 Task: Toggle the colors in the editor > decorations.
Action: Mouse moved to (19, 617)
Screenshot: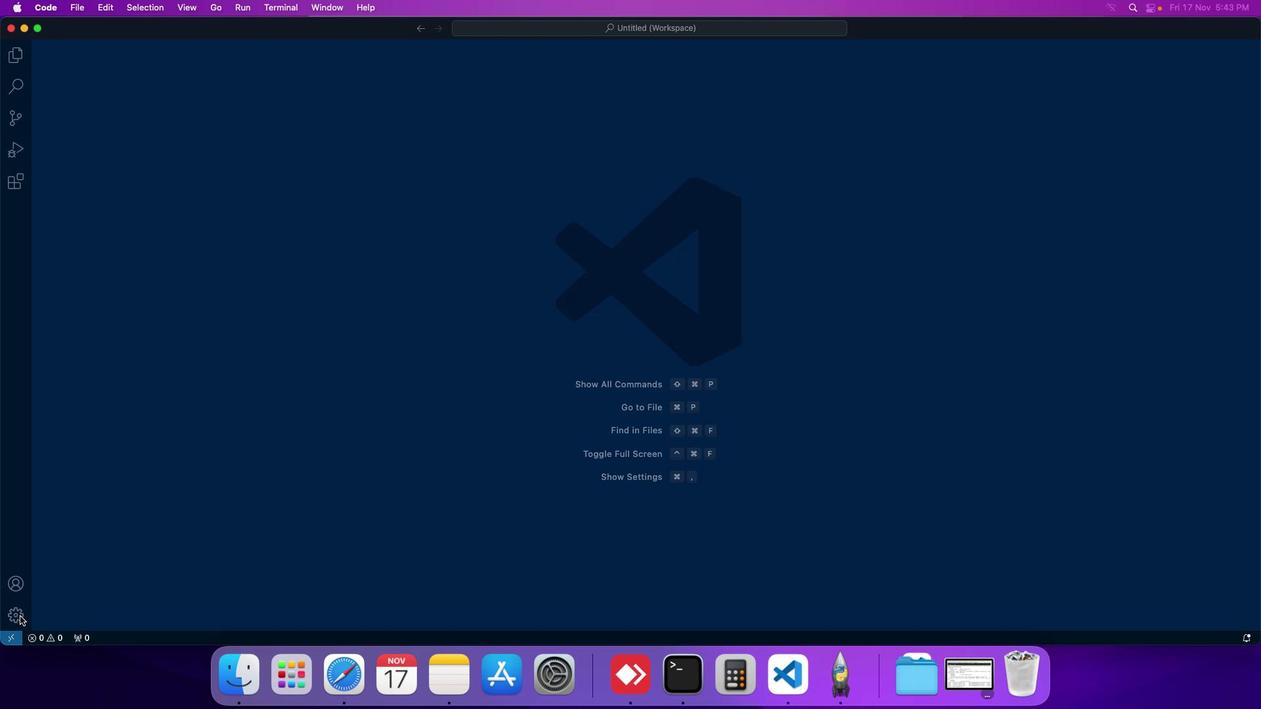 
Action: Mouse pressed left at (19, 617)
Screenshot: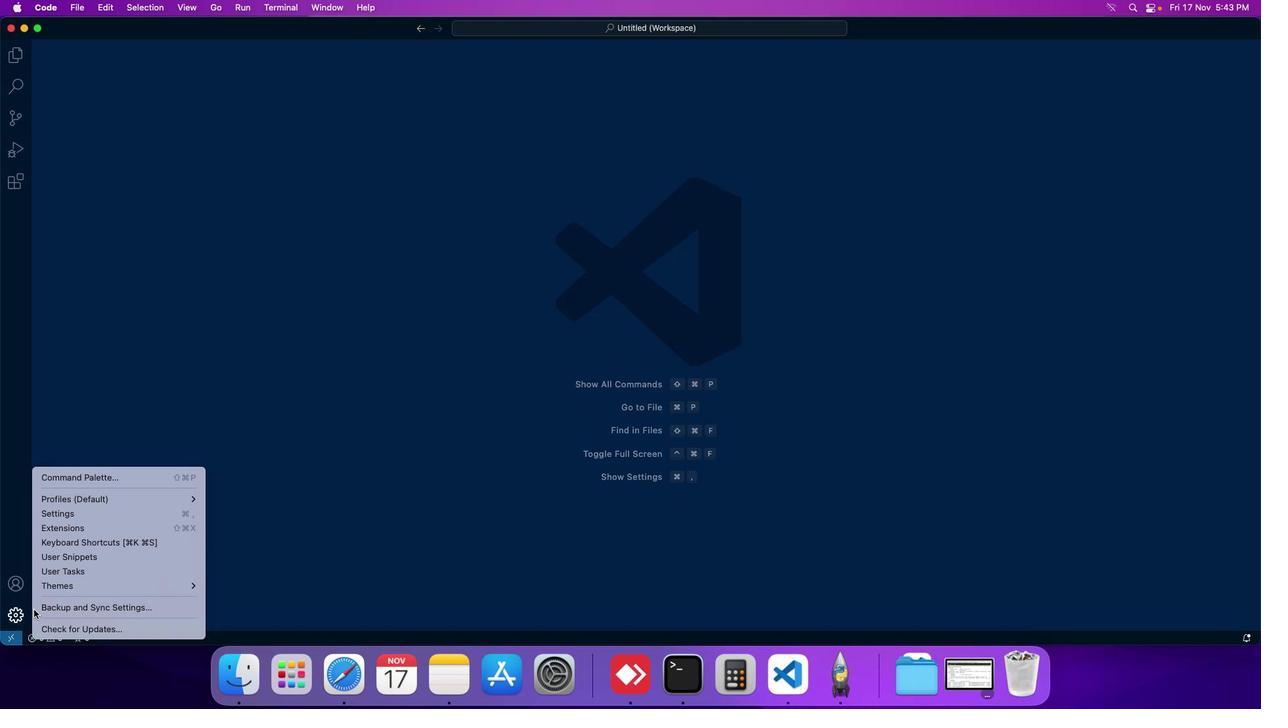 
Action: Mouse moved to (101, 515)
Screenshot: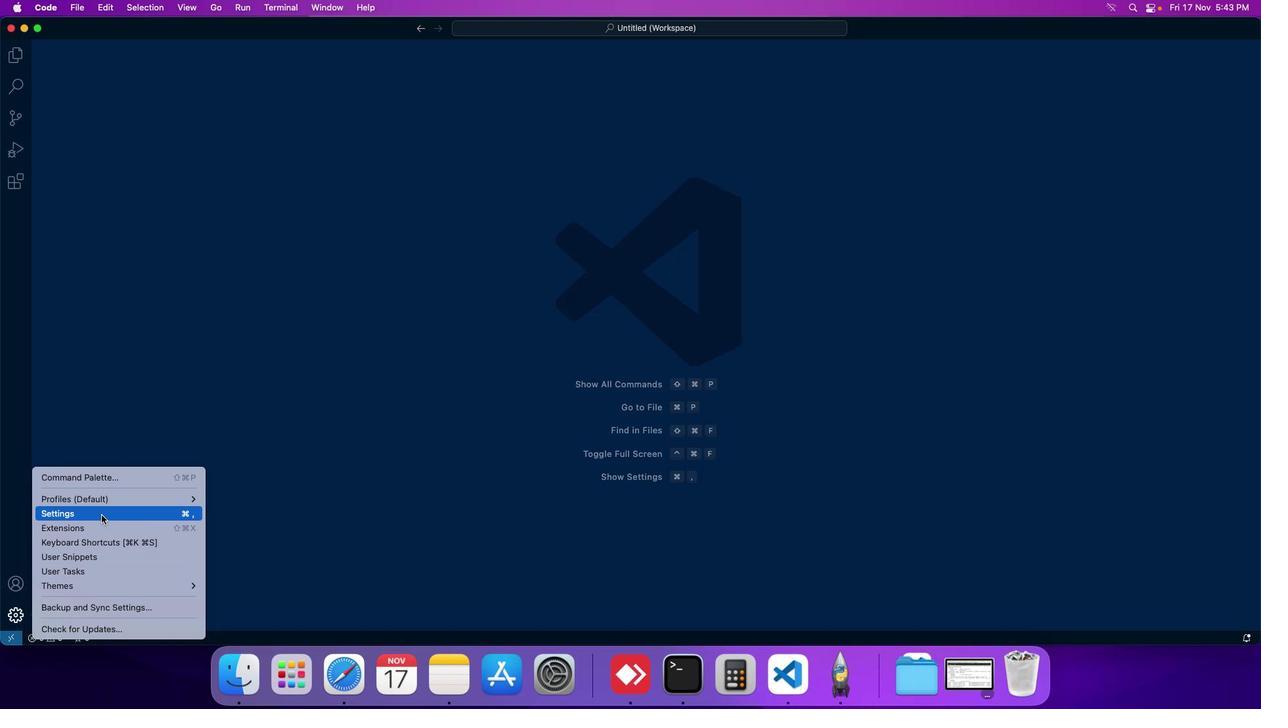 
Action: Mouse pressed left at (101, 515)
Screenshot: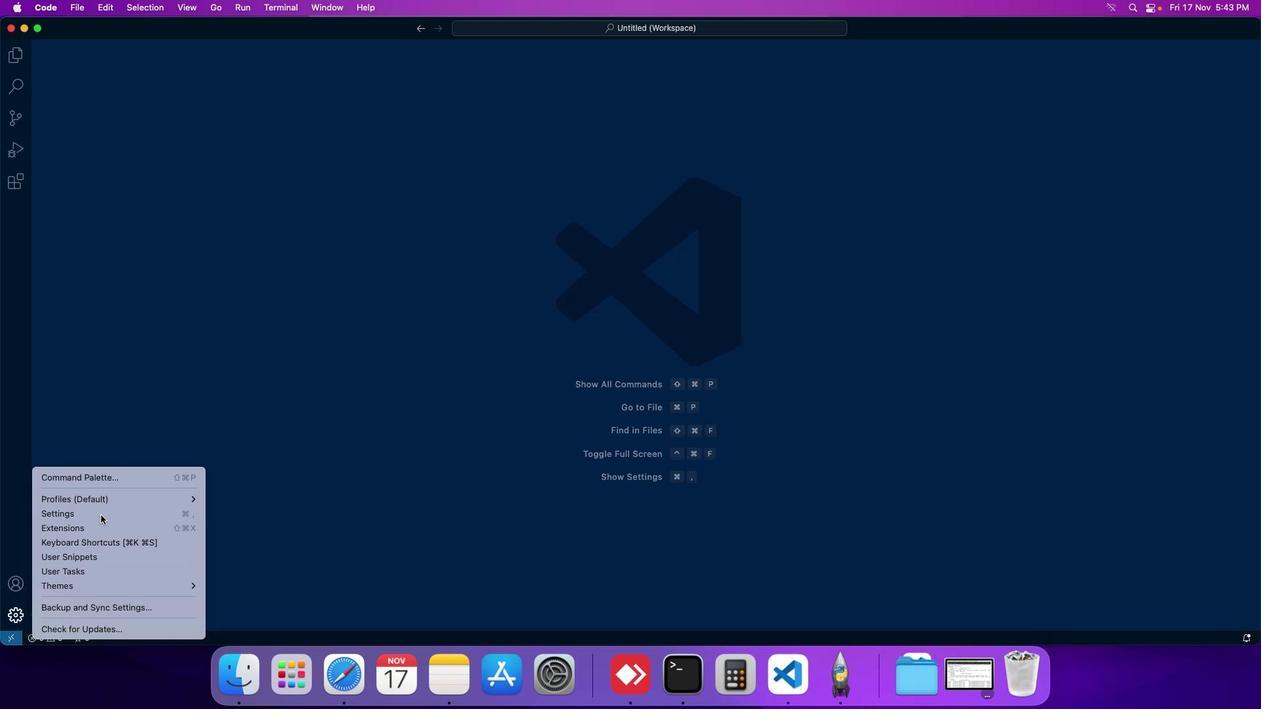 
Action: Mouse moved to (343, 107)
Screenshot: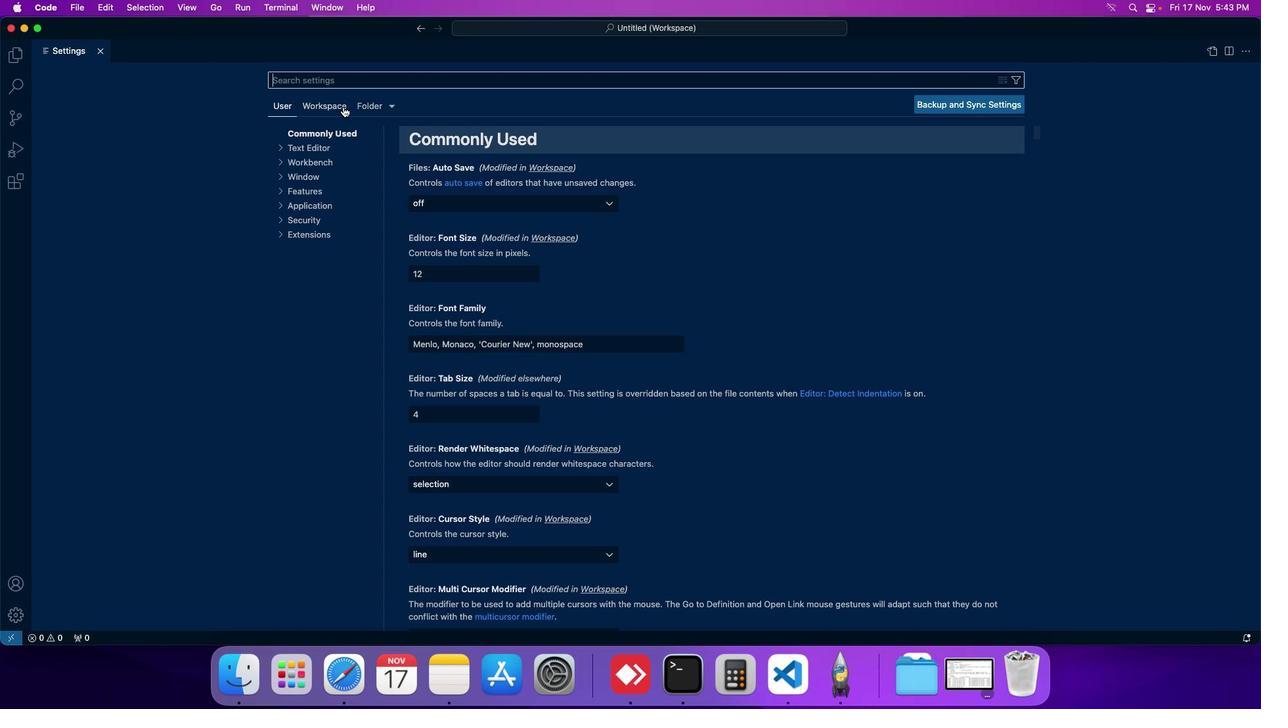 
Action: Mouse pressed left at (343, 107)
Screenshot: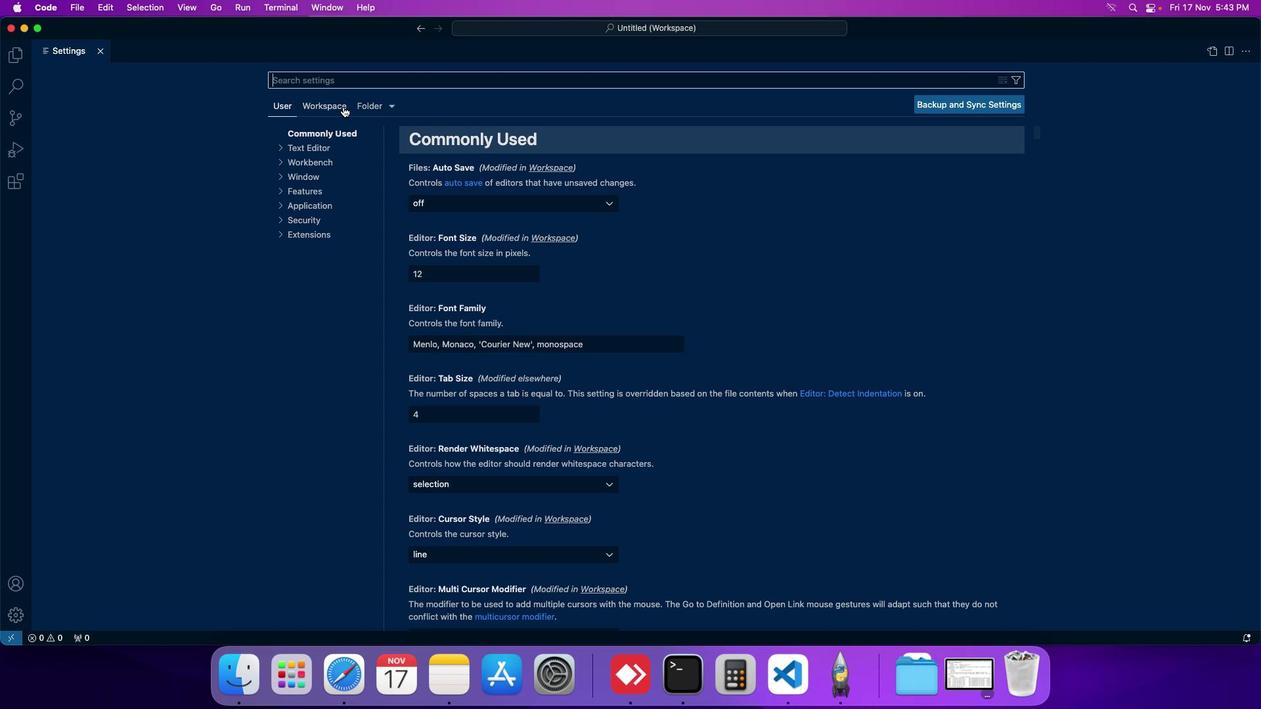 
Action: Mouse moved to (320, 163)
Screenshot: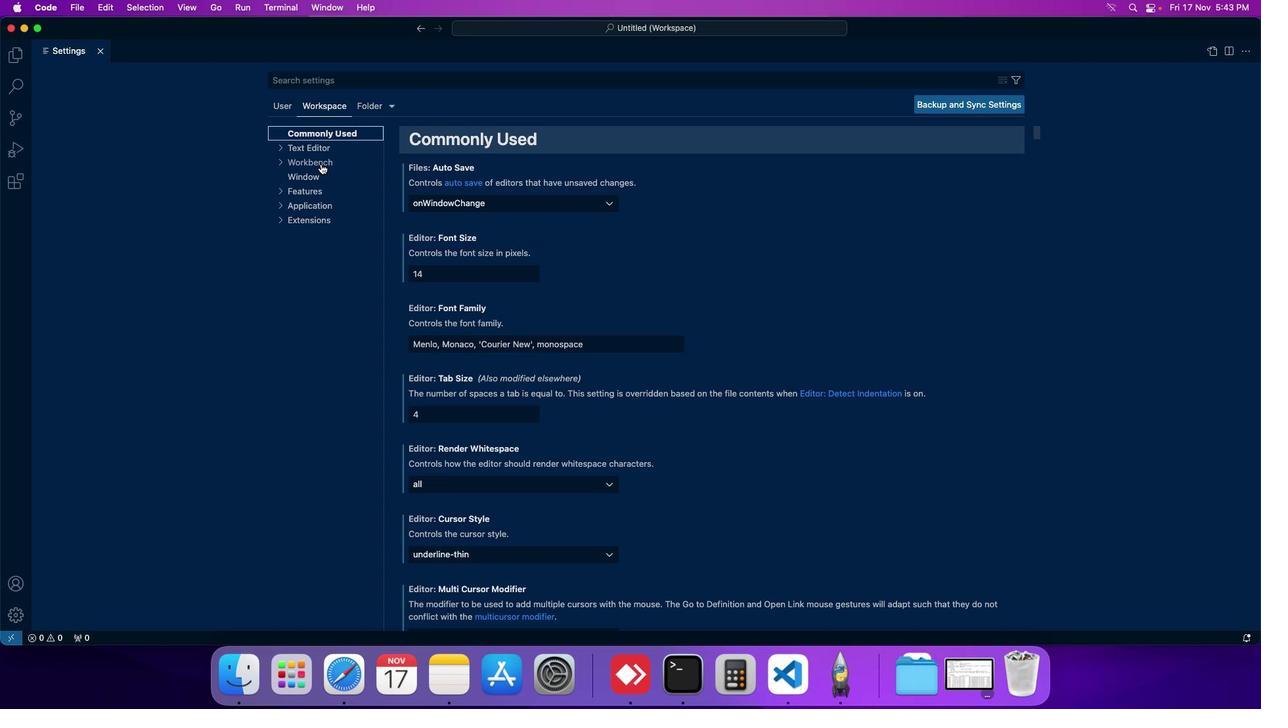 
Action: Mouse pressed left at (320, 163)
Screenshot: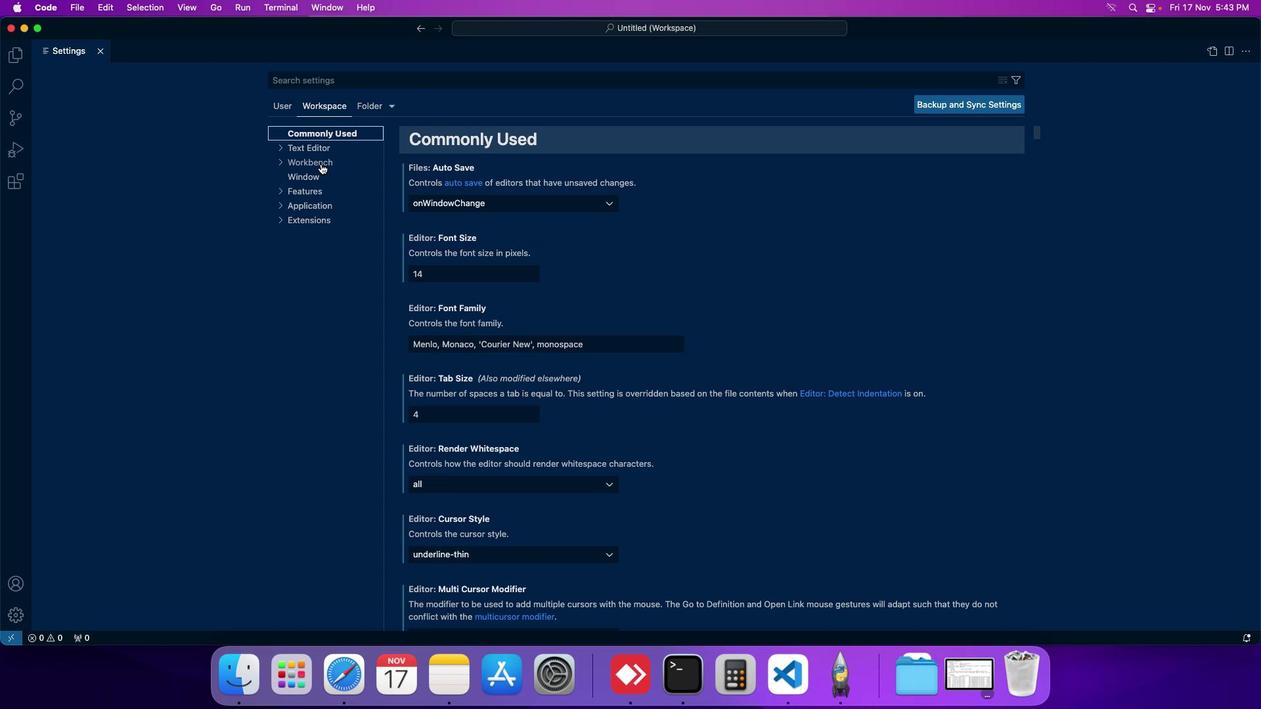 
Action: Mouse moved to (320, 182)
Screenshot: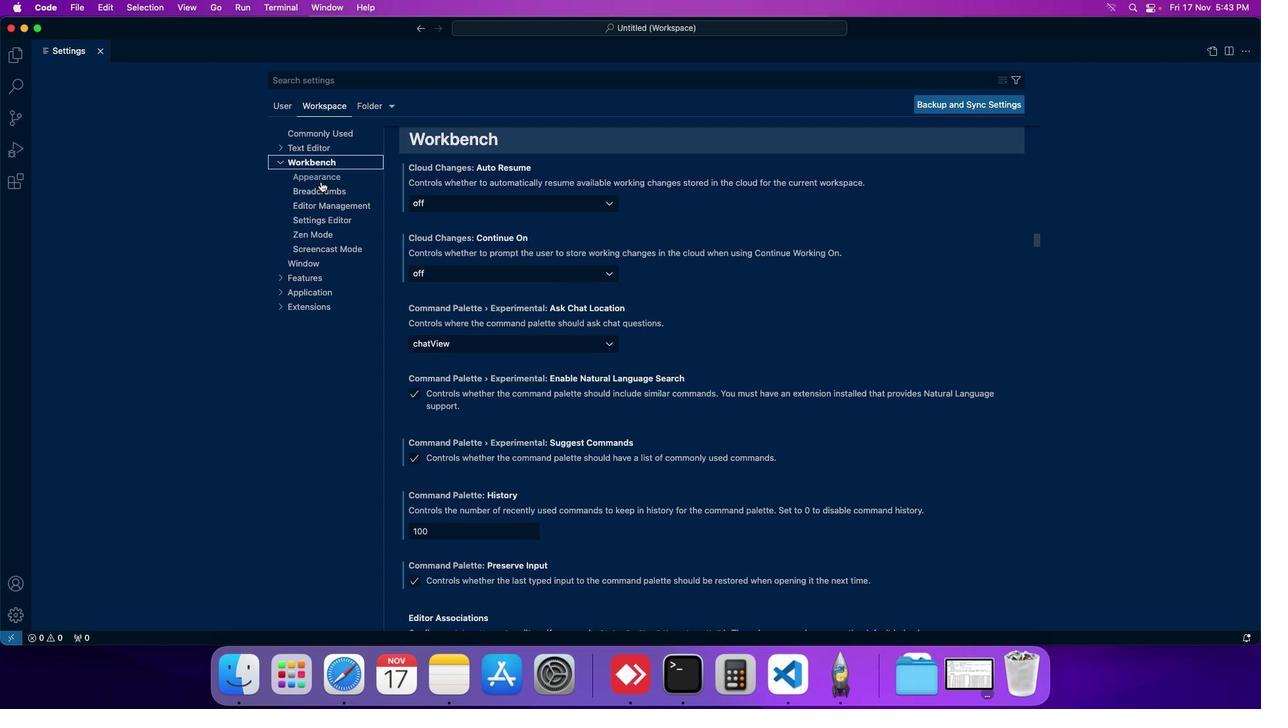 
Action: Mouse pressed left at (320, 182)
Screenshot: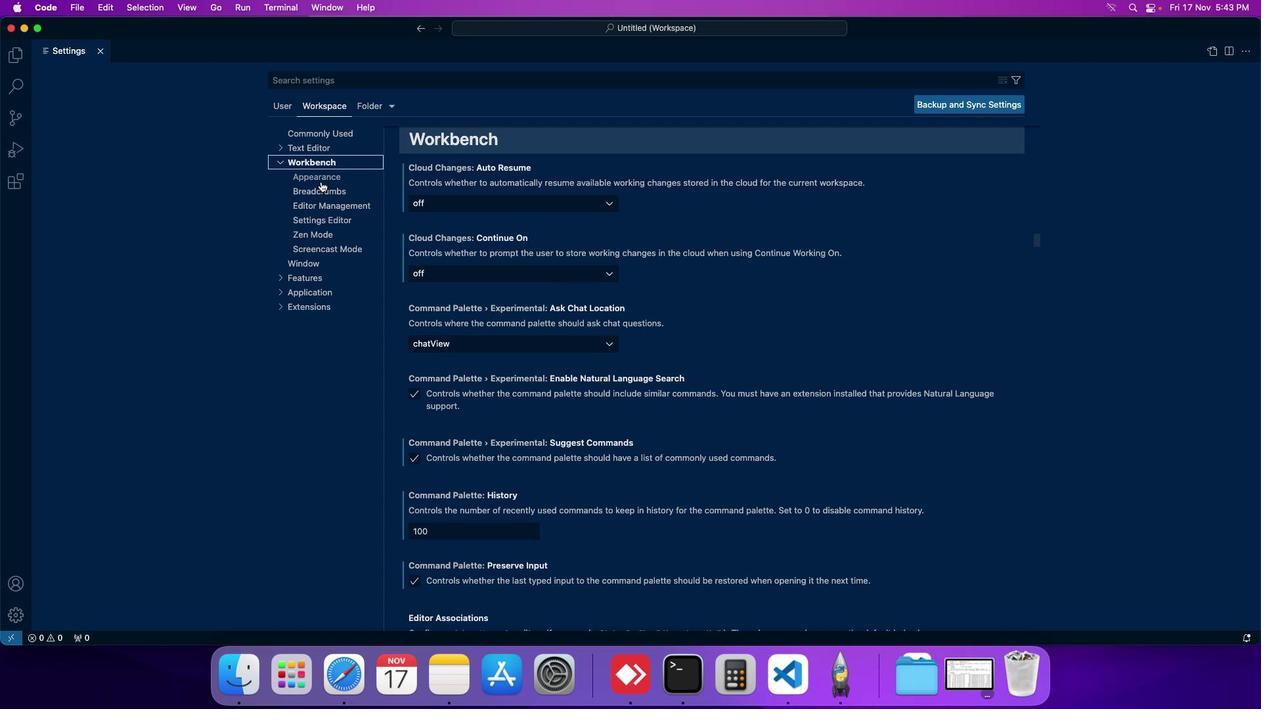 
Action: Mouse moved to (457, 302)
Screenshot: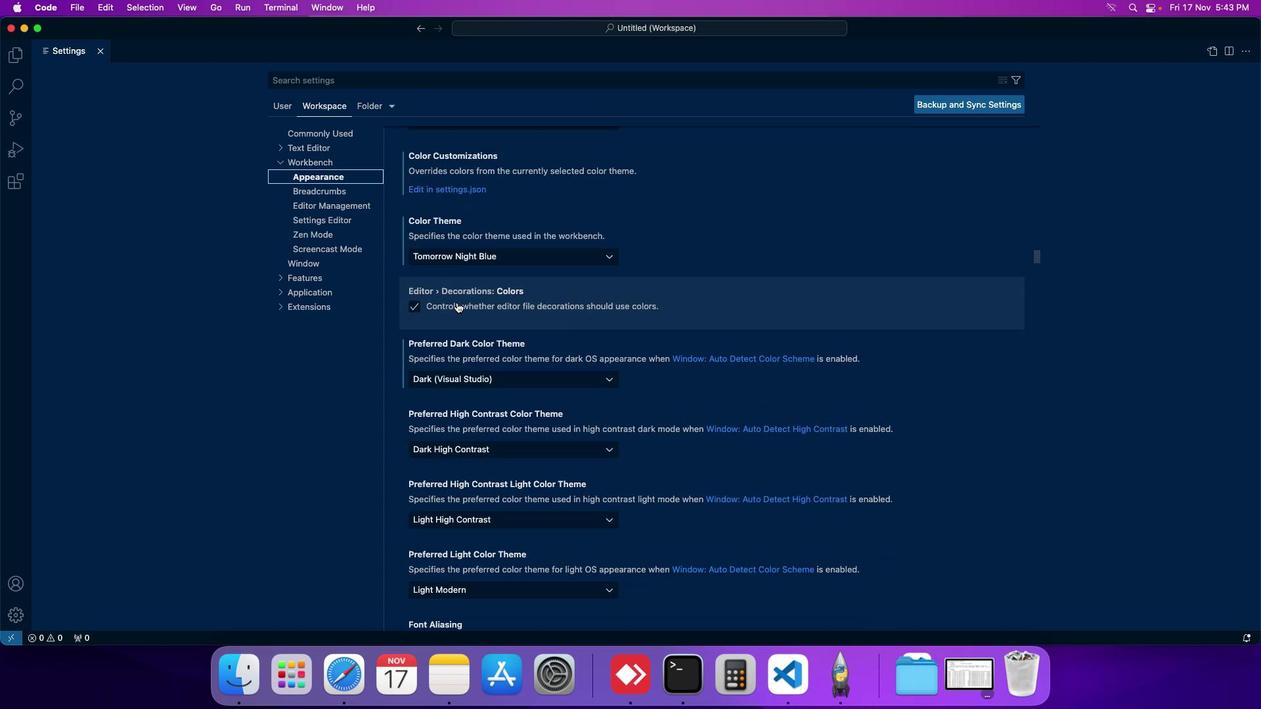 
Action: Mouse scrolled (457, 302) with delta (0, 0)
Screenshot: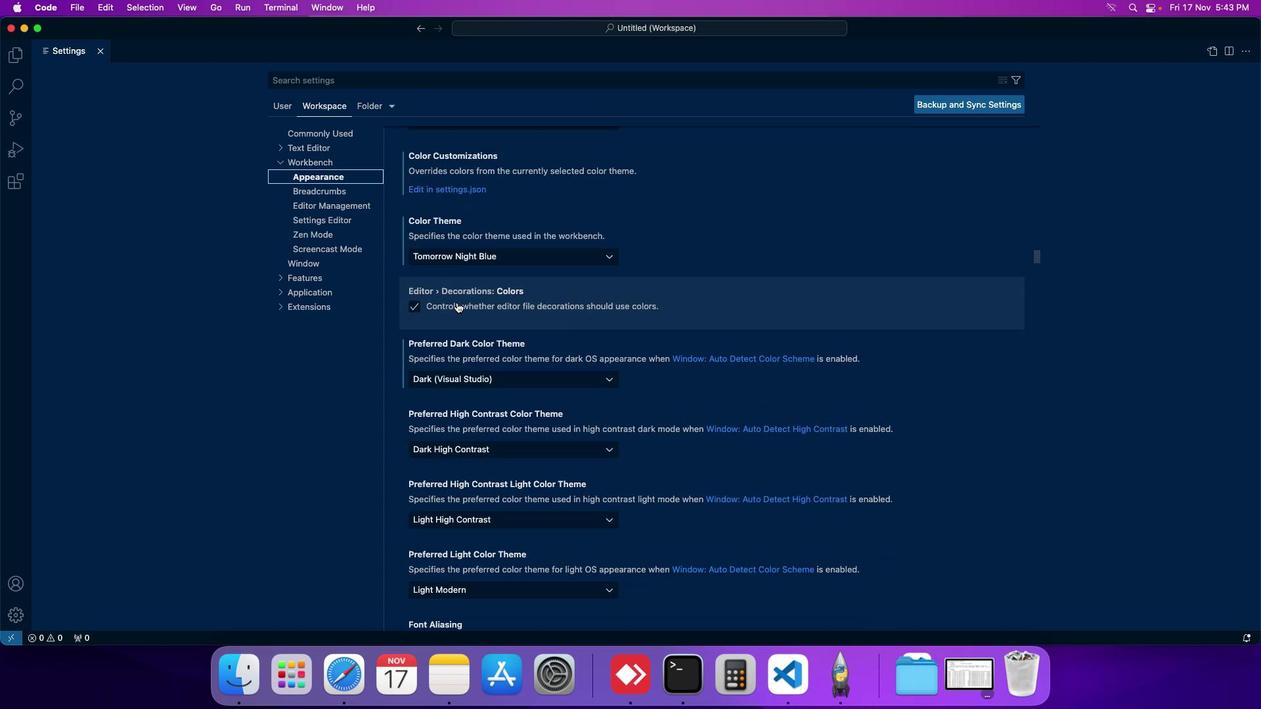
Action: Mouse moved to (417, 307)
Screenshot: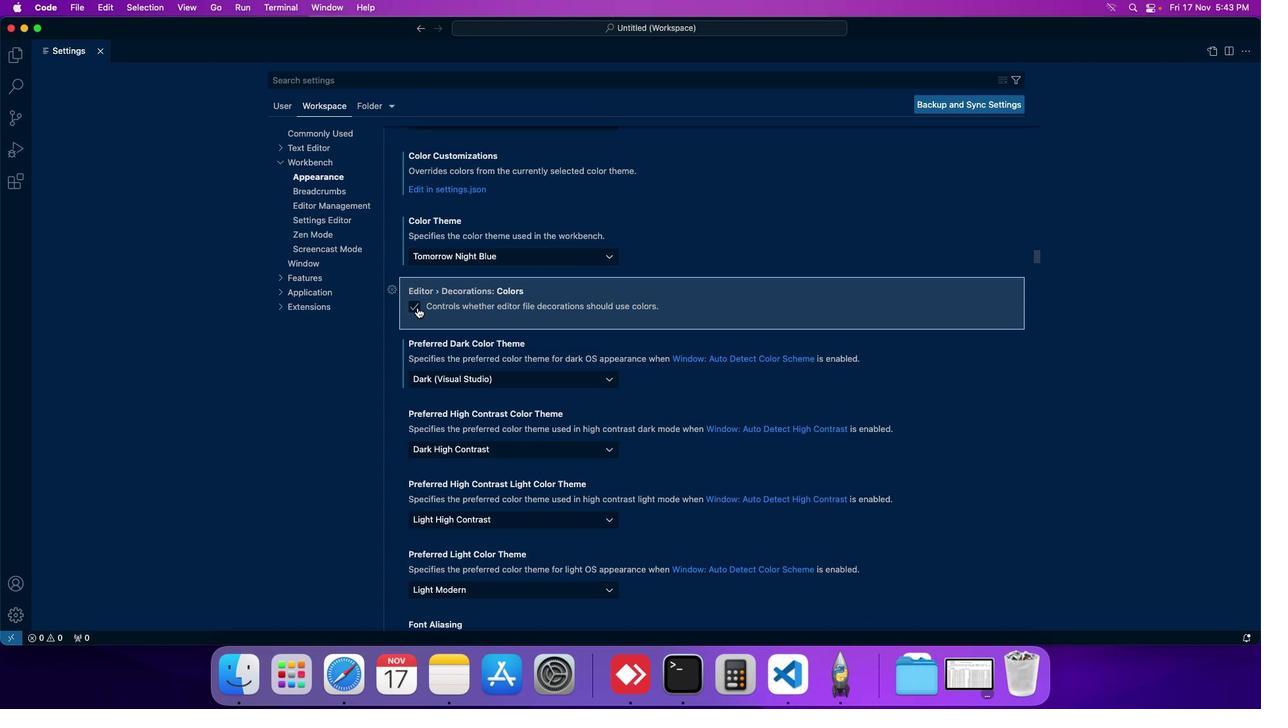
Action: Mouse pressed left at (417, 307)
Screenshot: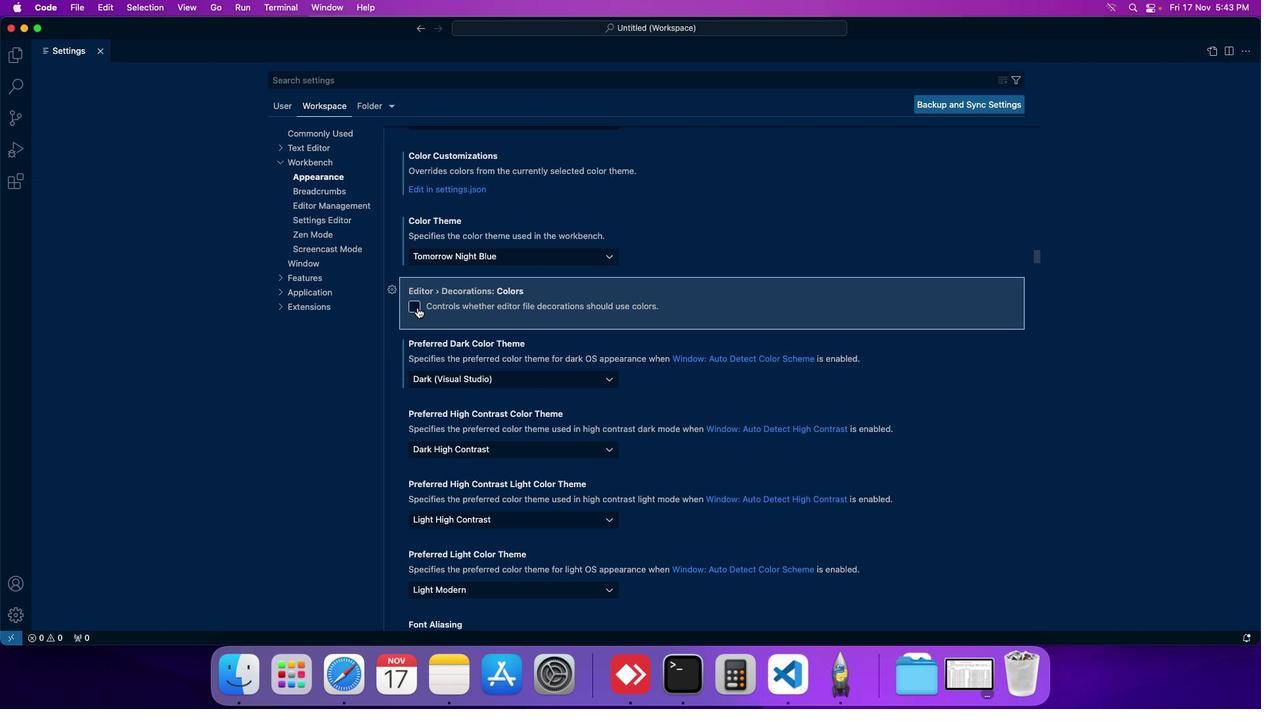 
Action: Mouse moved to (425, 310)
Screenshot: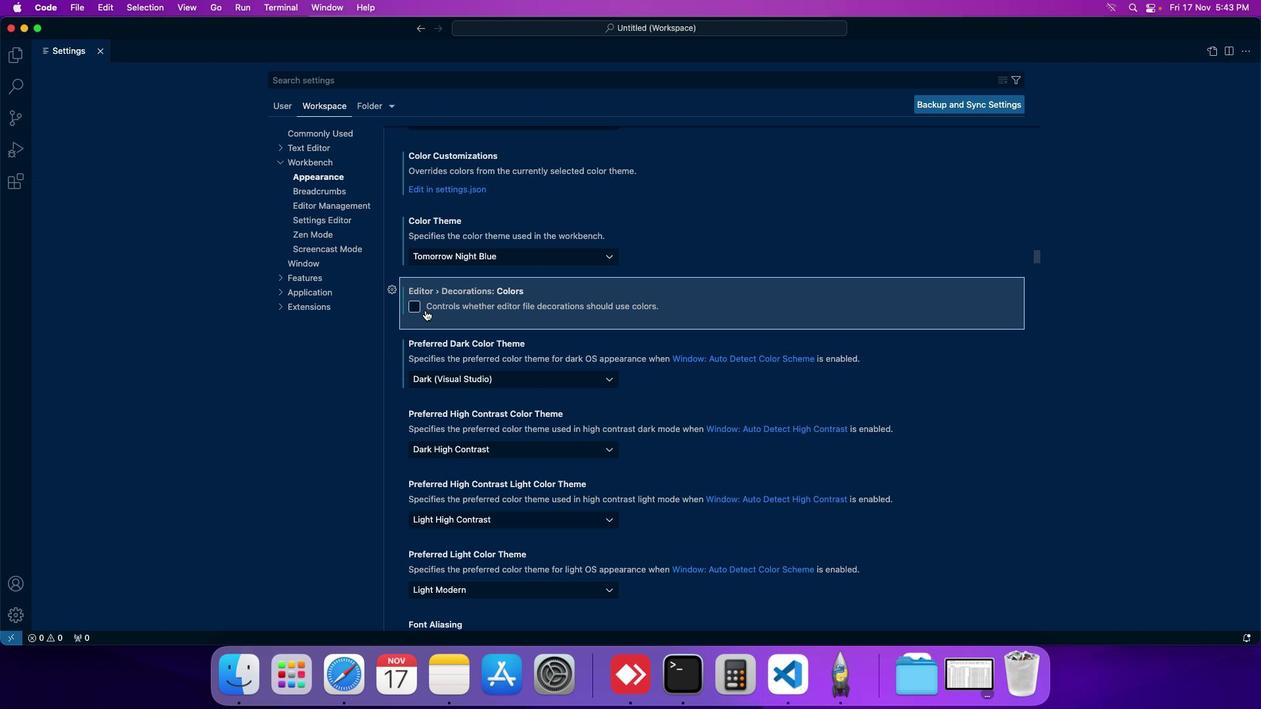 
